 Task: Select a due date automation when advanced on, 2 days before a card is due add basic assigned only to anyone at 11:00 AM.
Action: Mouse moved to (1141, 87)
Screenshot: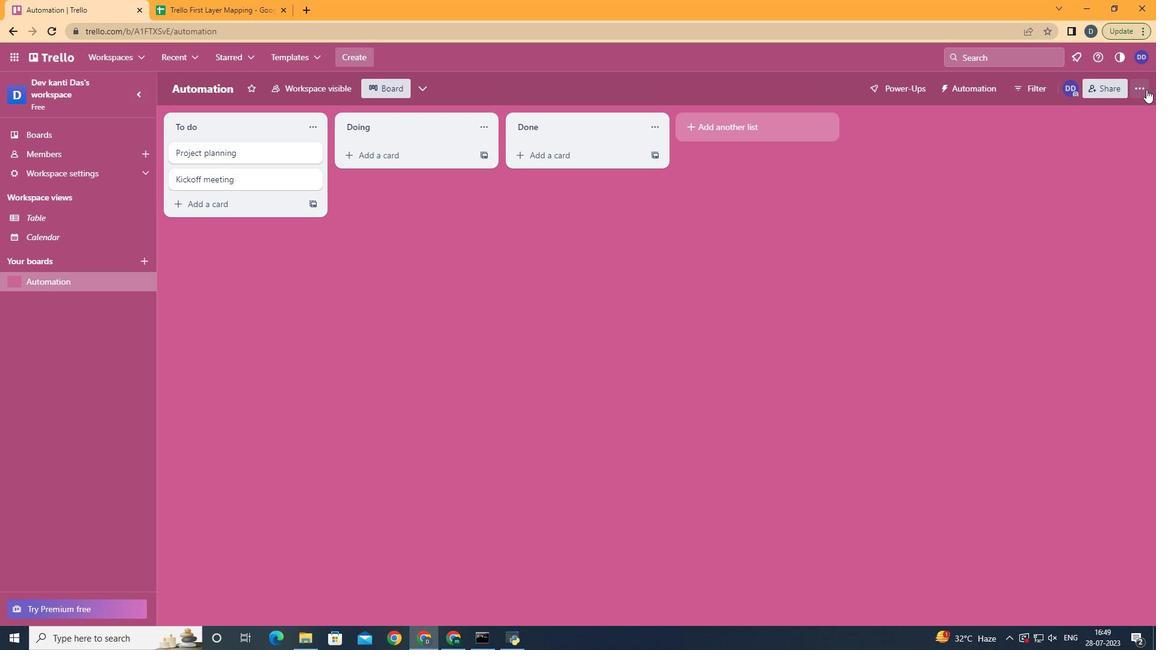 
Action: Mouse pressed left at (1141, 87)
Screenshot: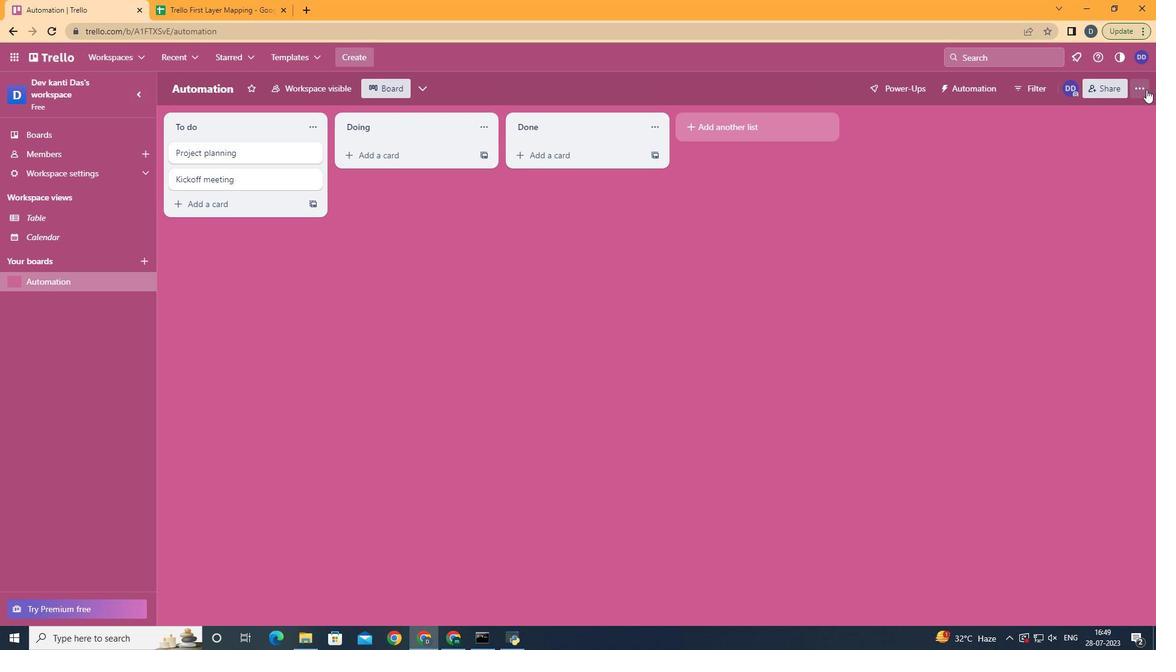 
Action: Mouse moved to (1053, 246)
Screenshot: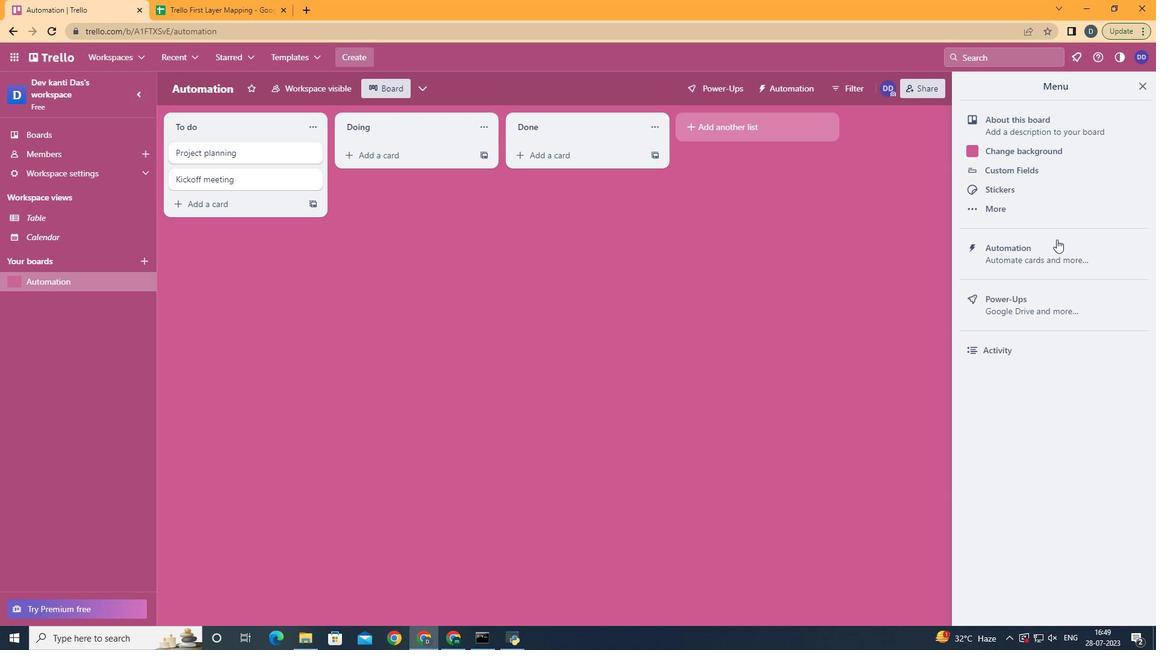 
Action: Mouse pressed left at (1053, 246)
Screenshot: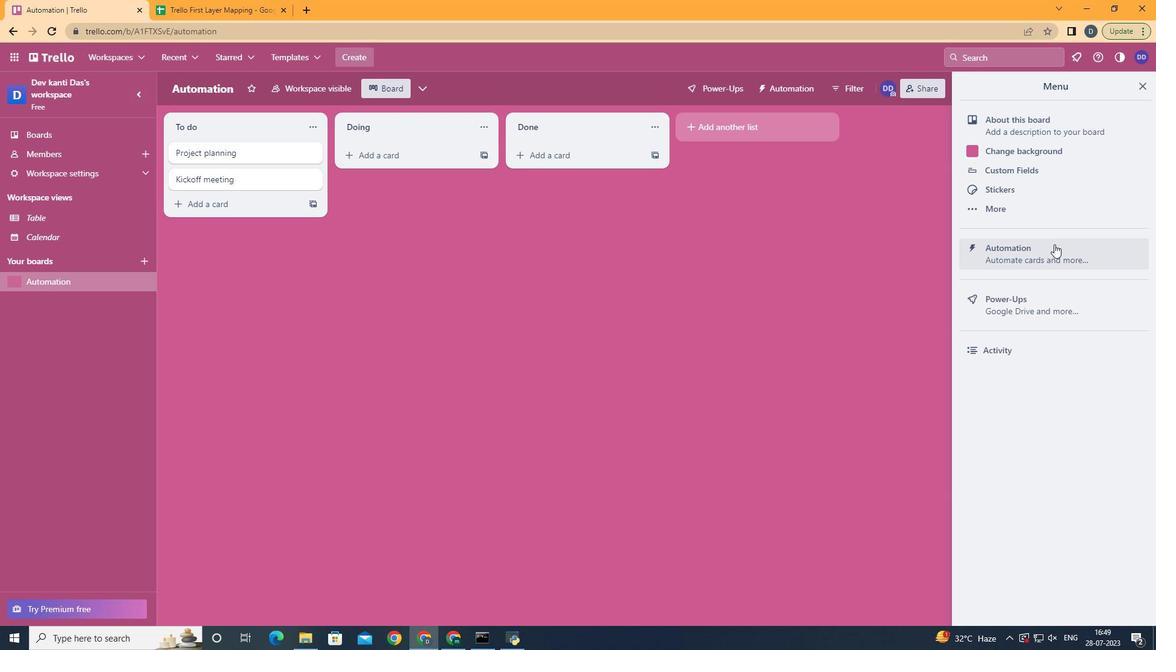 
Action: Mouse moved to (218, 241)
Screenshot: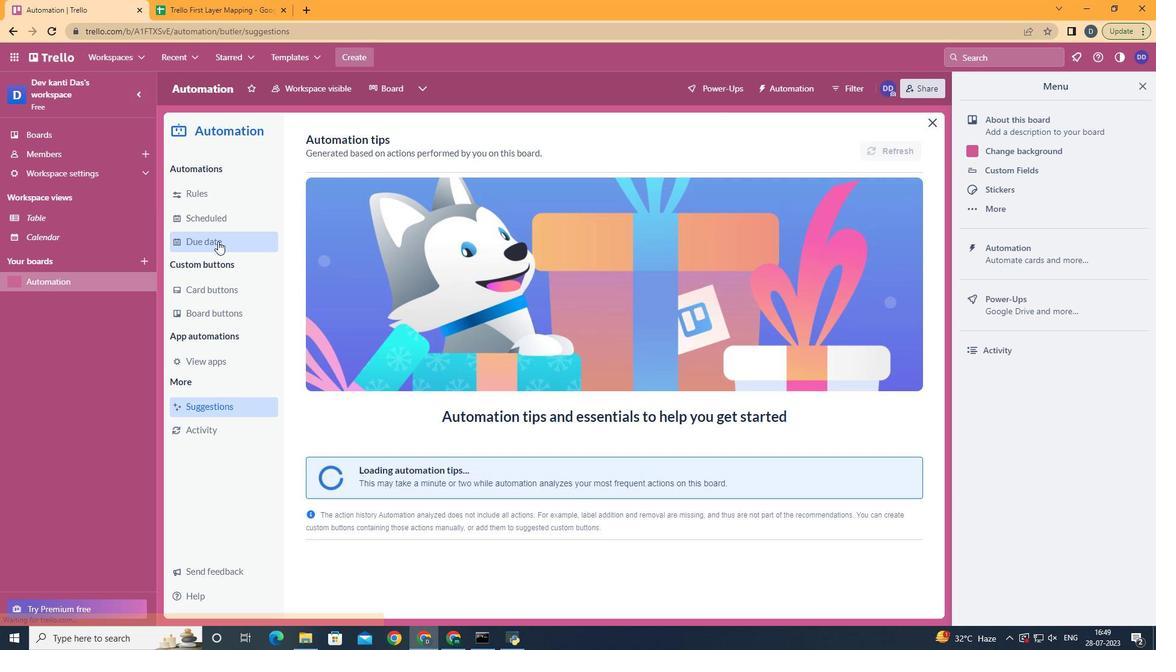 
Action: Mouse pressed left at (218, 241)
Screenshot: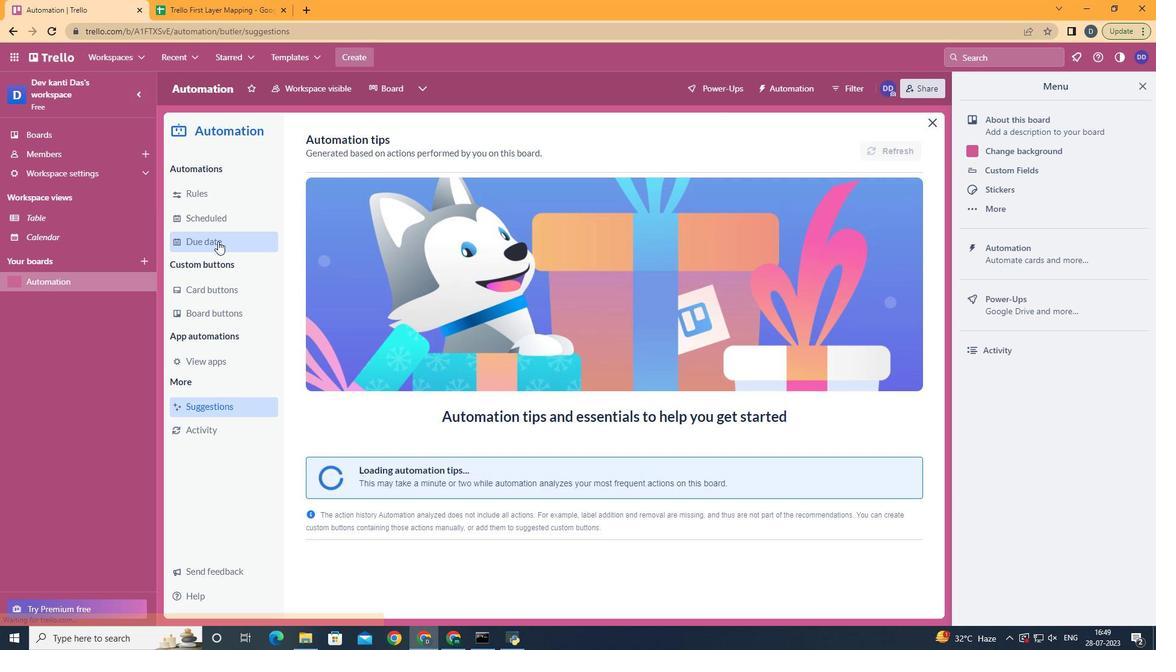 
Action: Mouse moved to (870, 141)
Screenshot: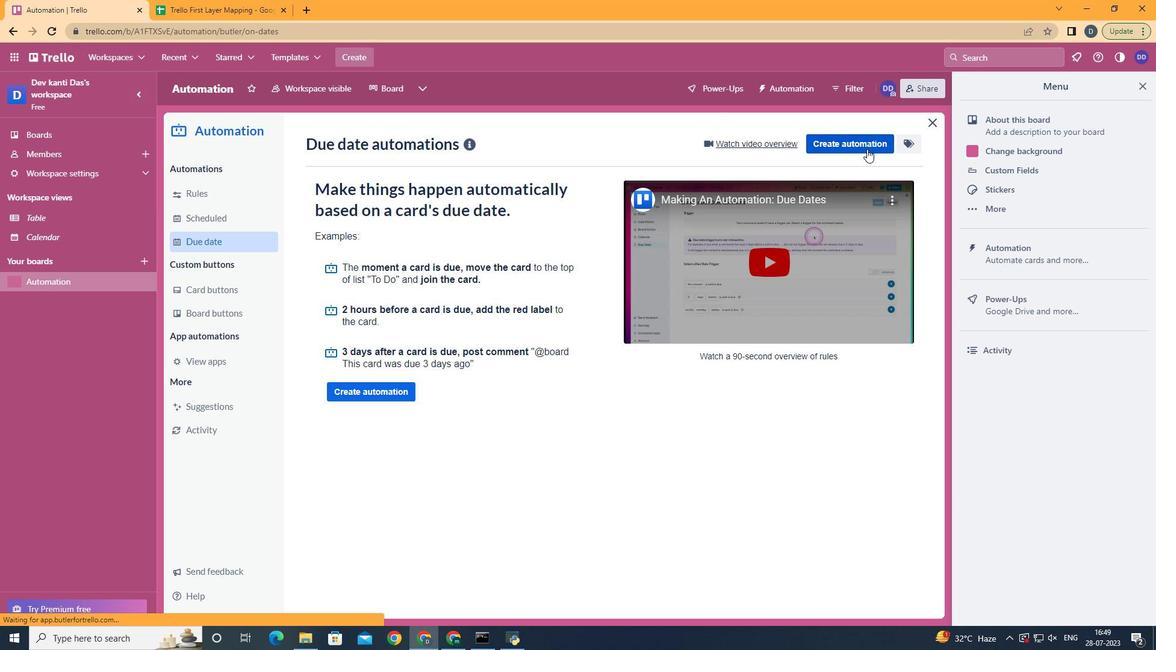 
Action: Mouse pressed left at (870, 141)
Screenshot: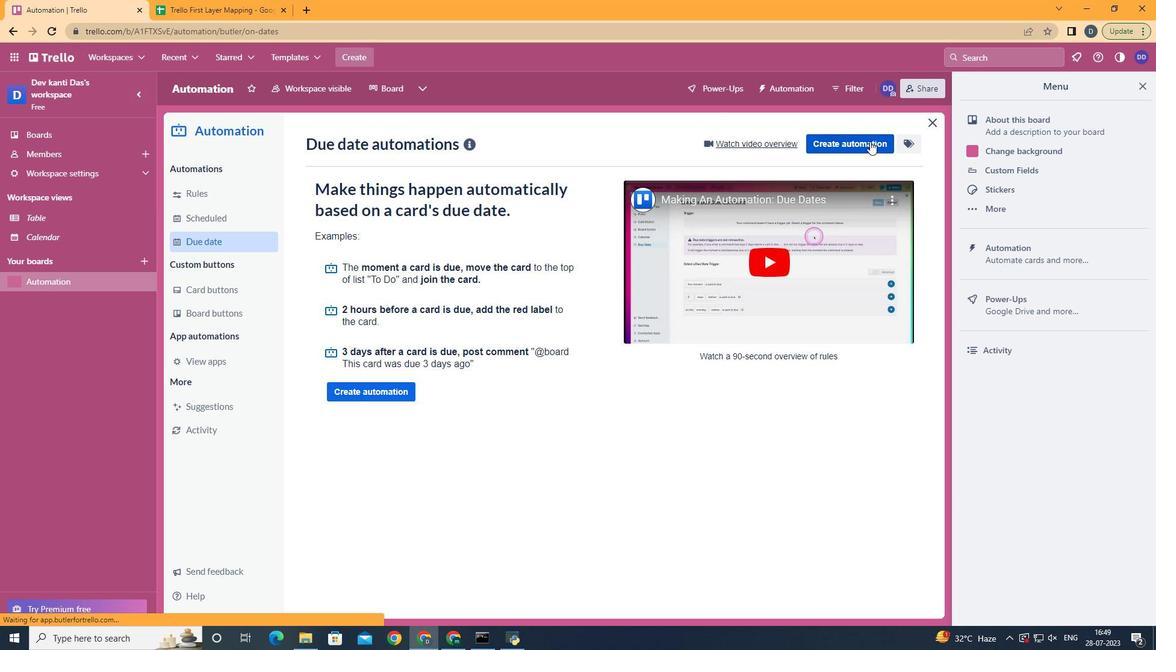 
Action: Mouse moved to (435, 256)
Screenshot: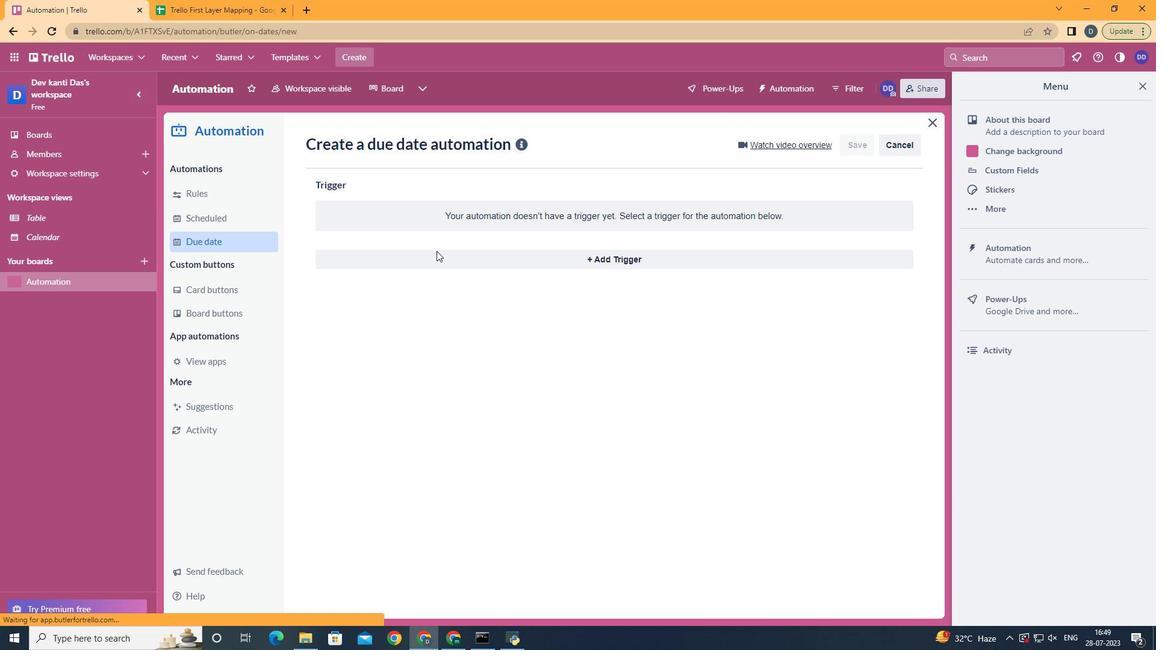 
Action: Mouse pressed left at (435, 256)
Screenshot: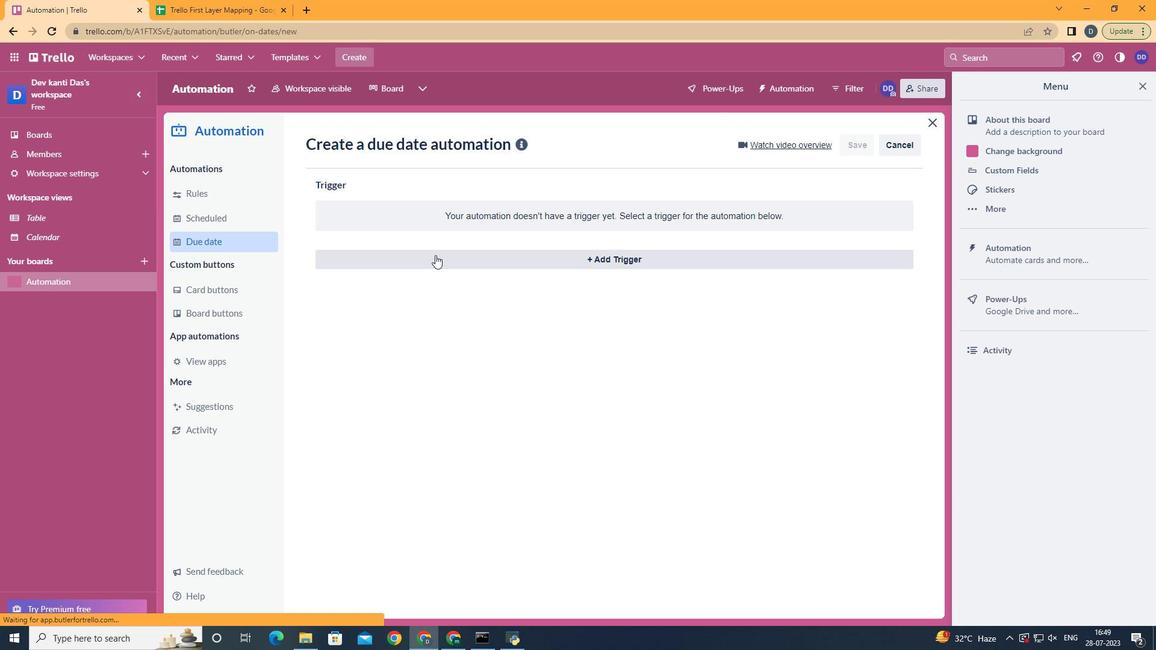 
Action: Mouse moved to (471, 444)
Screenshot: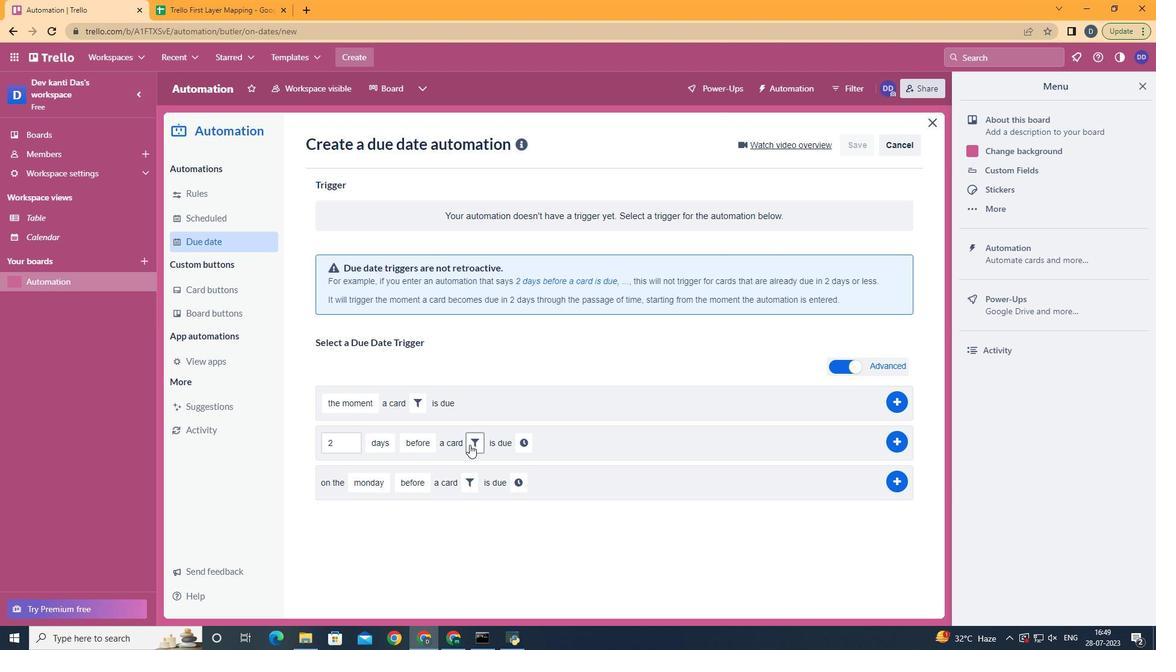 
Action: Mouse pressed left at (471, 444)
Screenshot: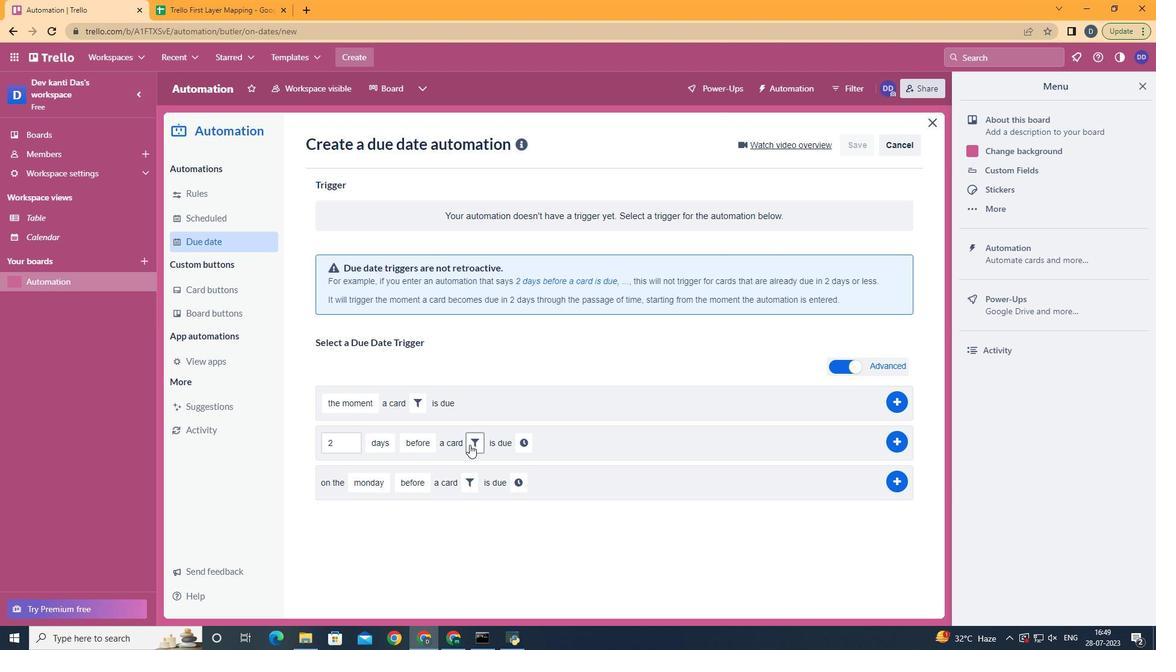 
Action: Mouse moved to (531, 538)
Screenshot: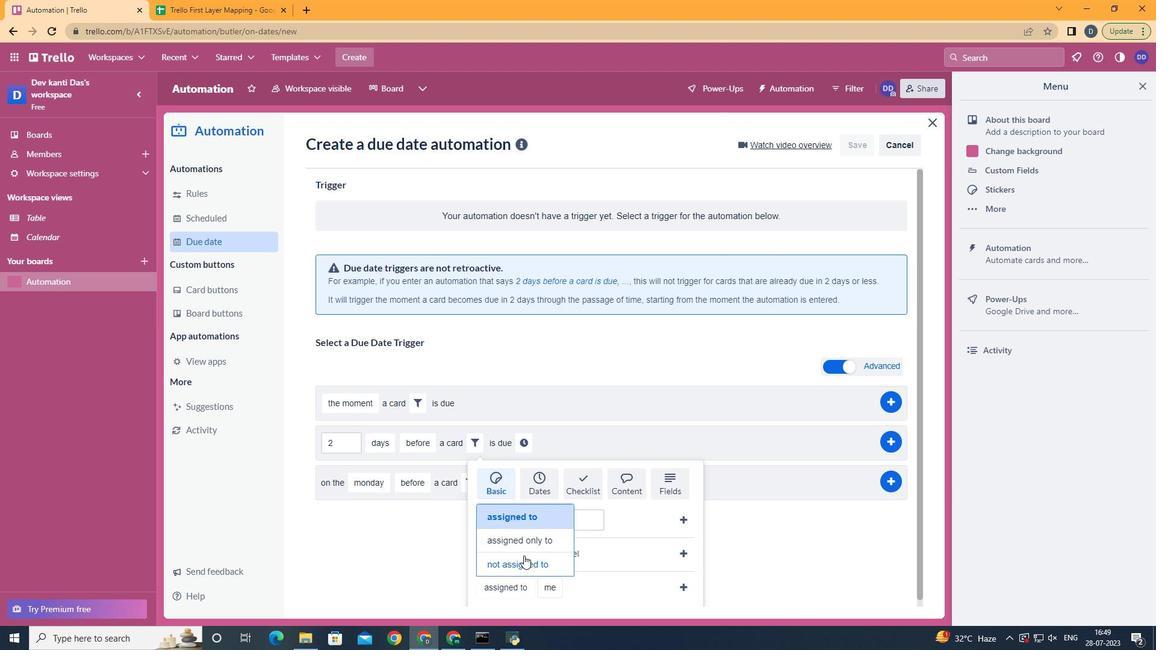 
Action: Mouse pressed left at (531, 538)
Screenshot: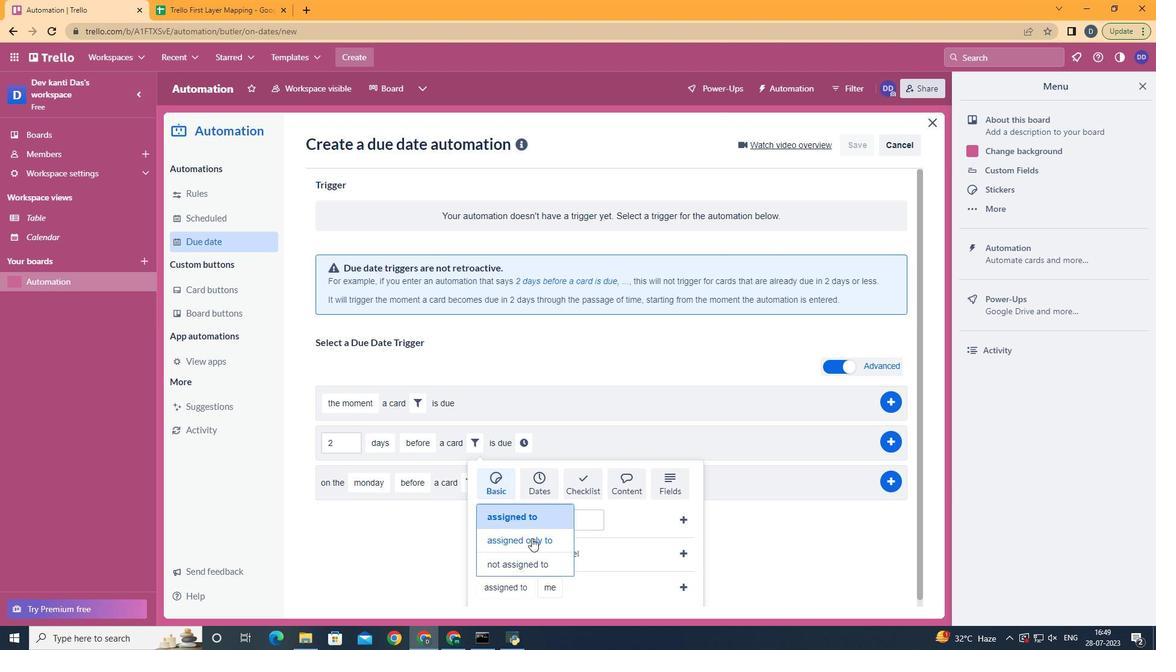 
Action: Mouse moved to (583, 543)
Screenshot: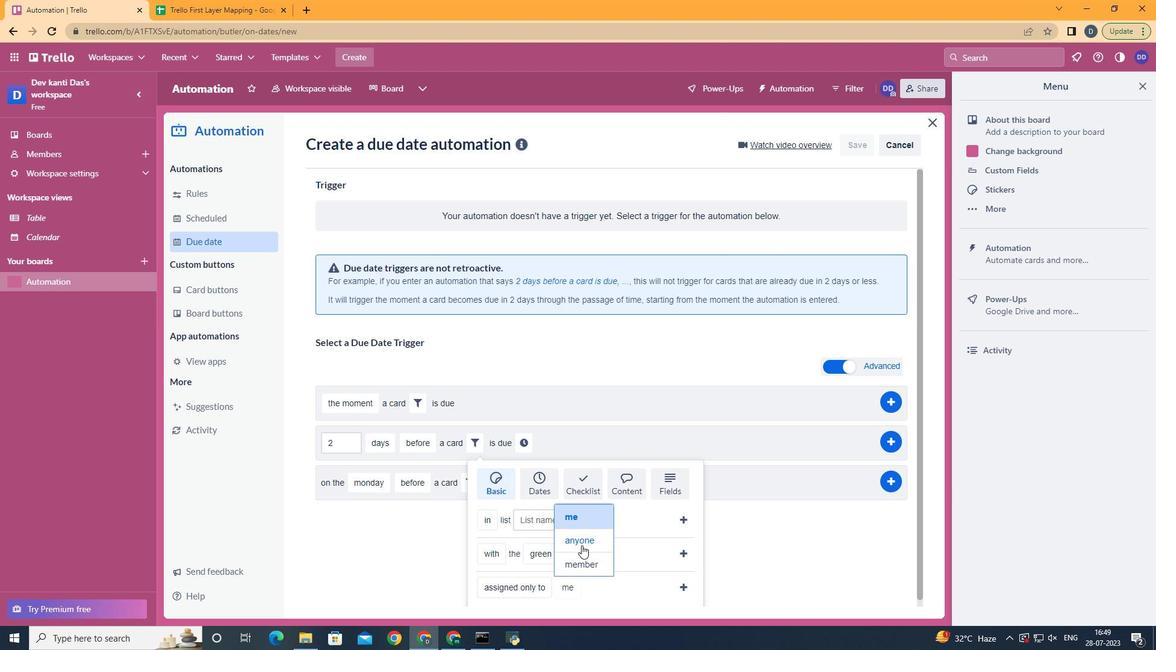 
Action: Mouse pressed left at (583, 543)
Screenshot: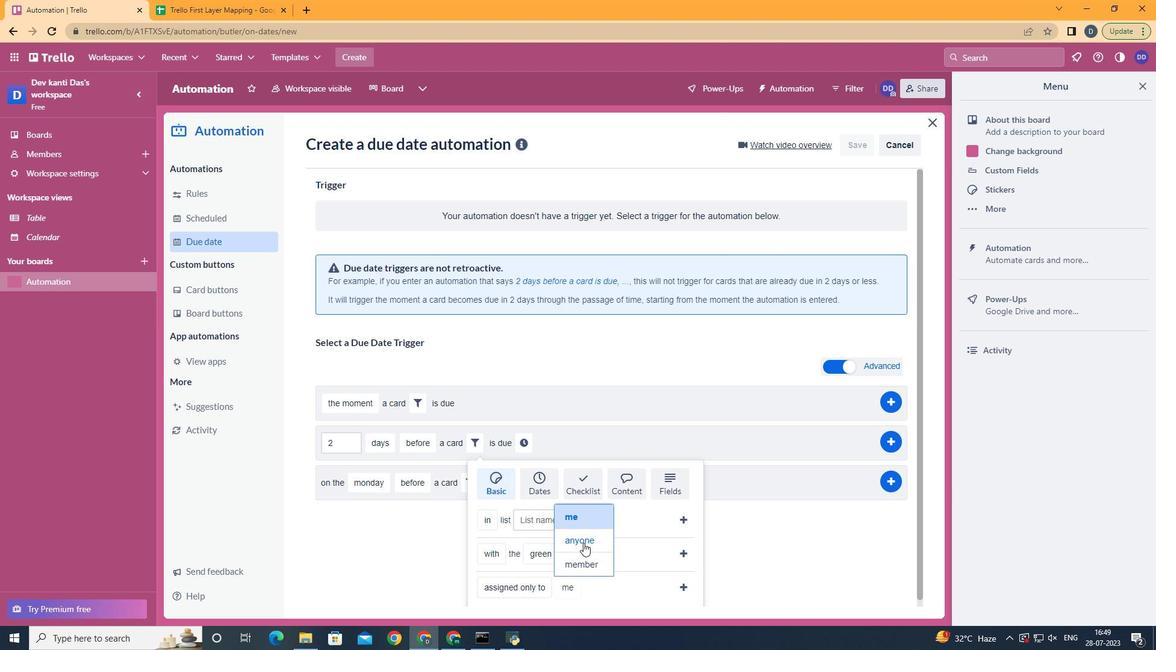 
Action: Mouse moved to (686, 585)
Screenshot: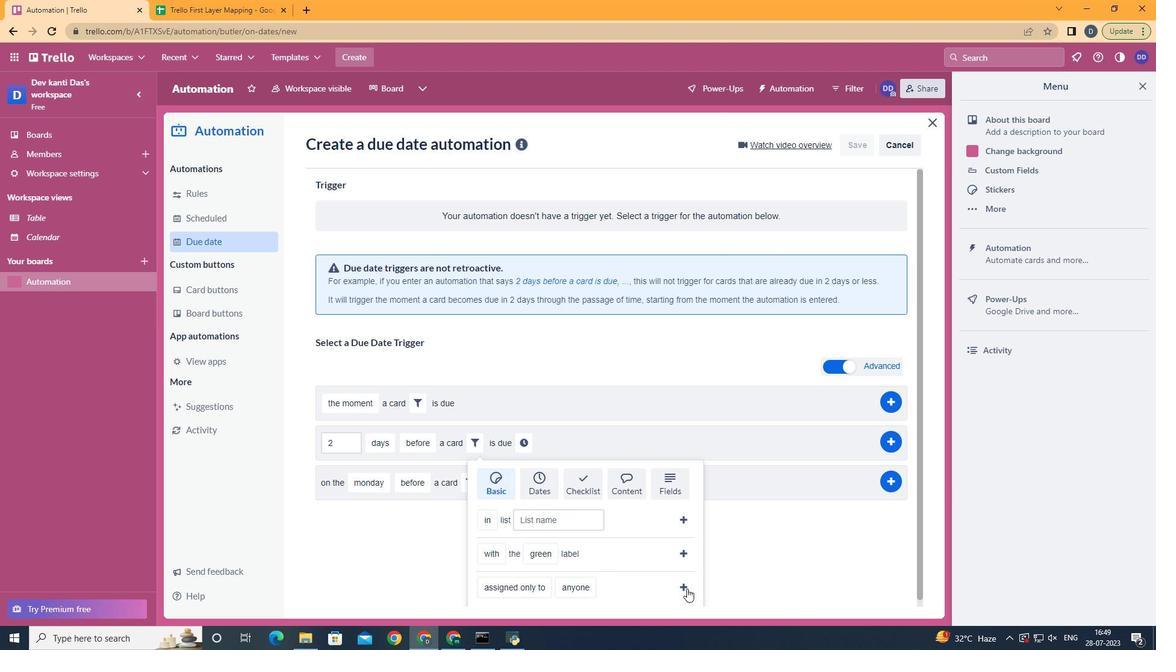 
Action: Mouse pressed left at (686, 585)
Screenshot: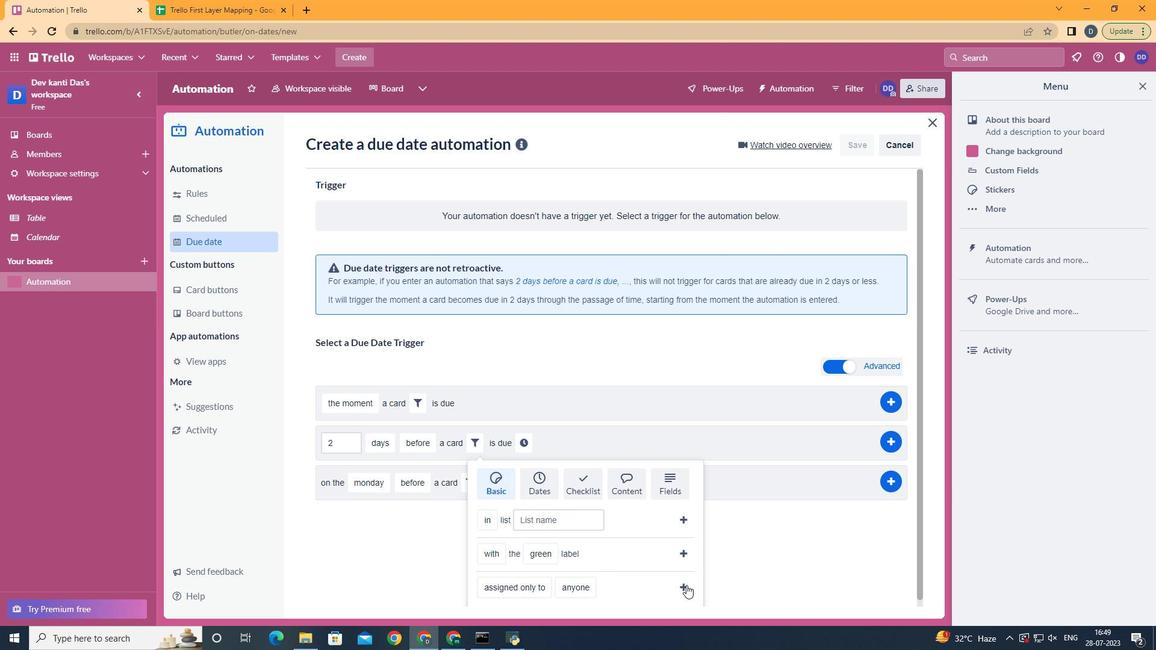 
Action: Mouse moved to (641, 446)
Screenshot: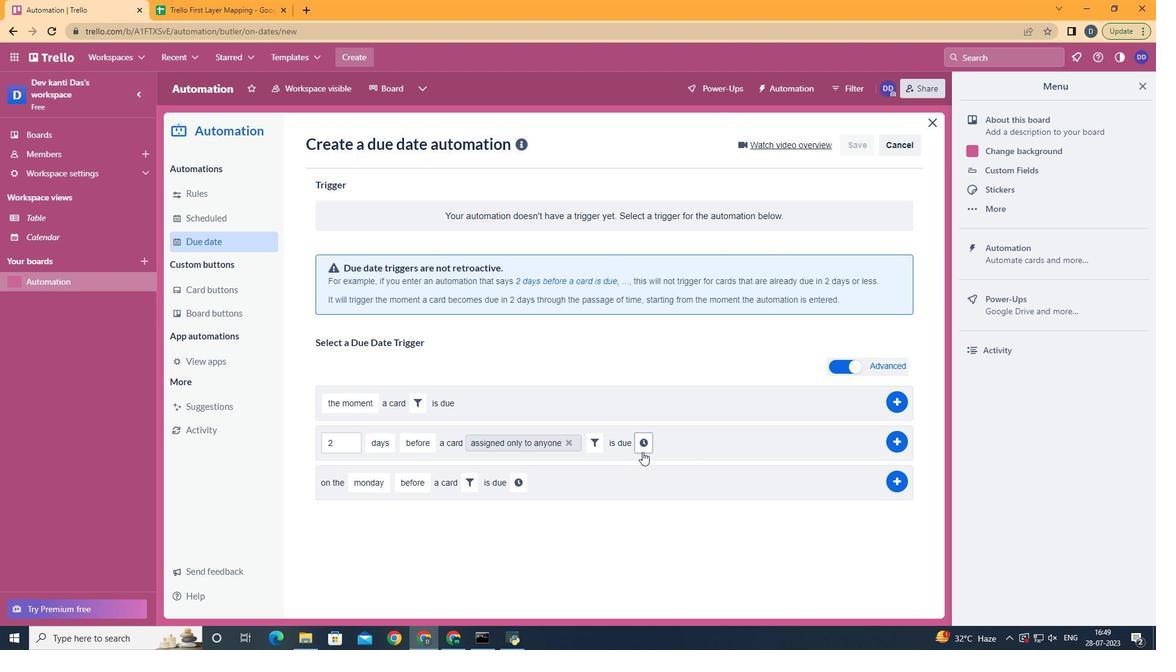 
Action: Mouse pressed left at (641, 446)
Screenshot: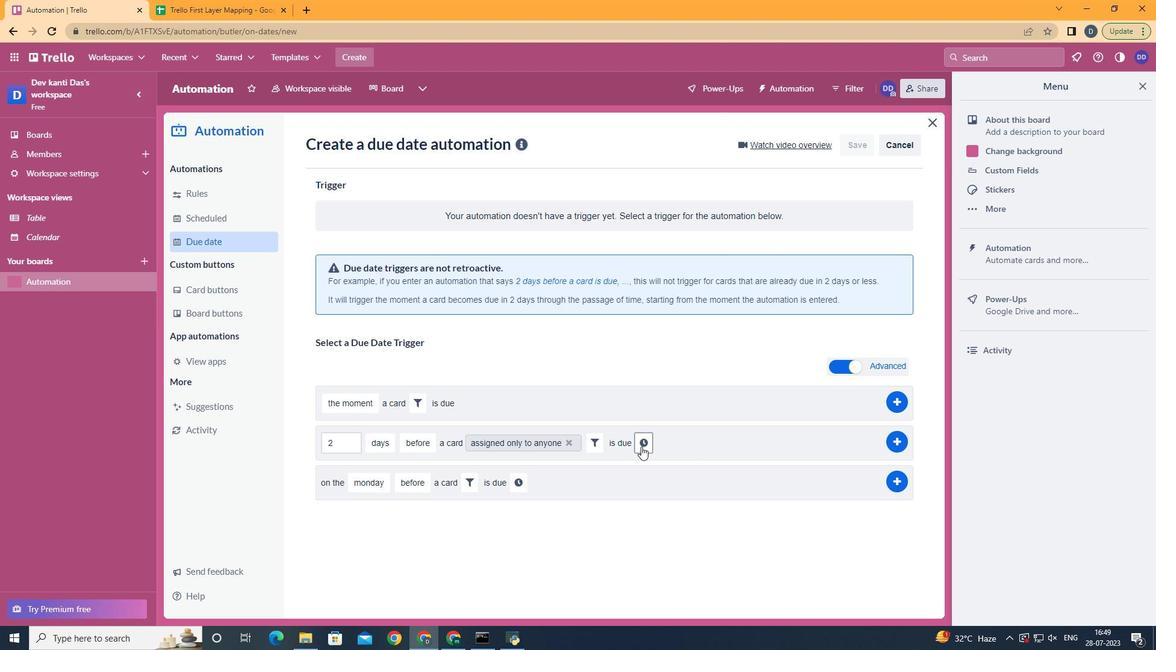 
Action: Mouse moved to (678, 448)
Screenshot: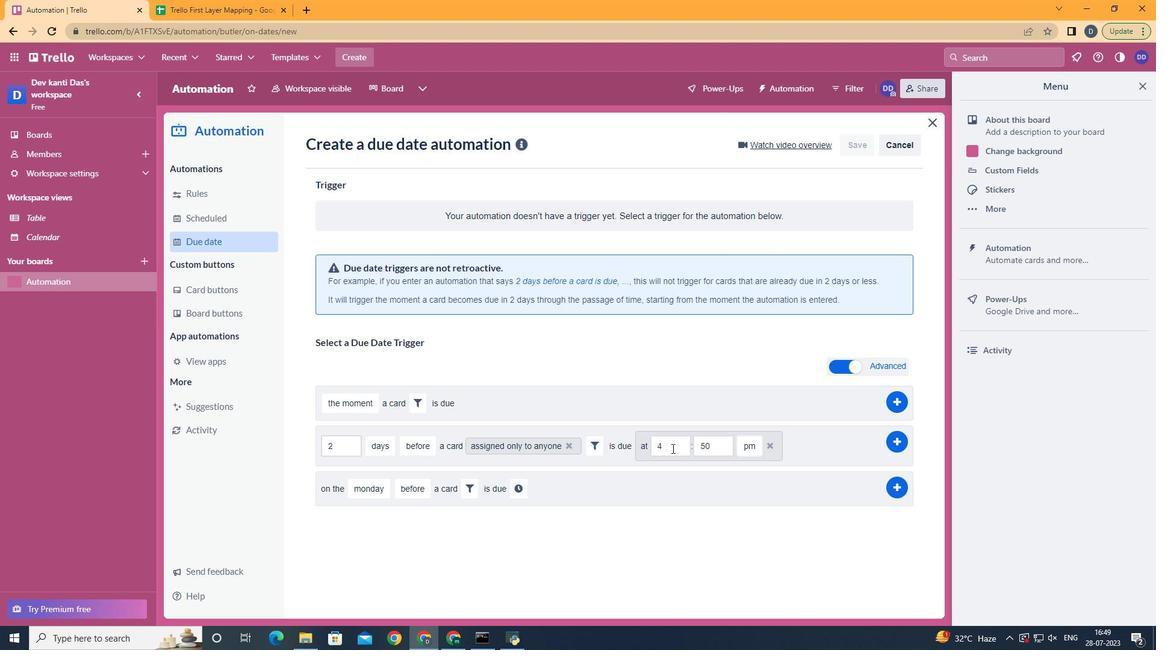 
Action: Mouse pressed left at (678, 448)
Screenshot: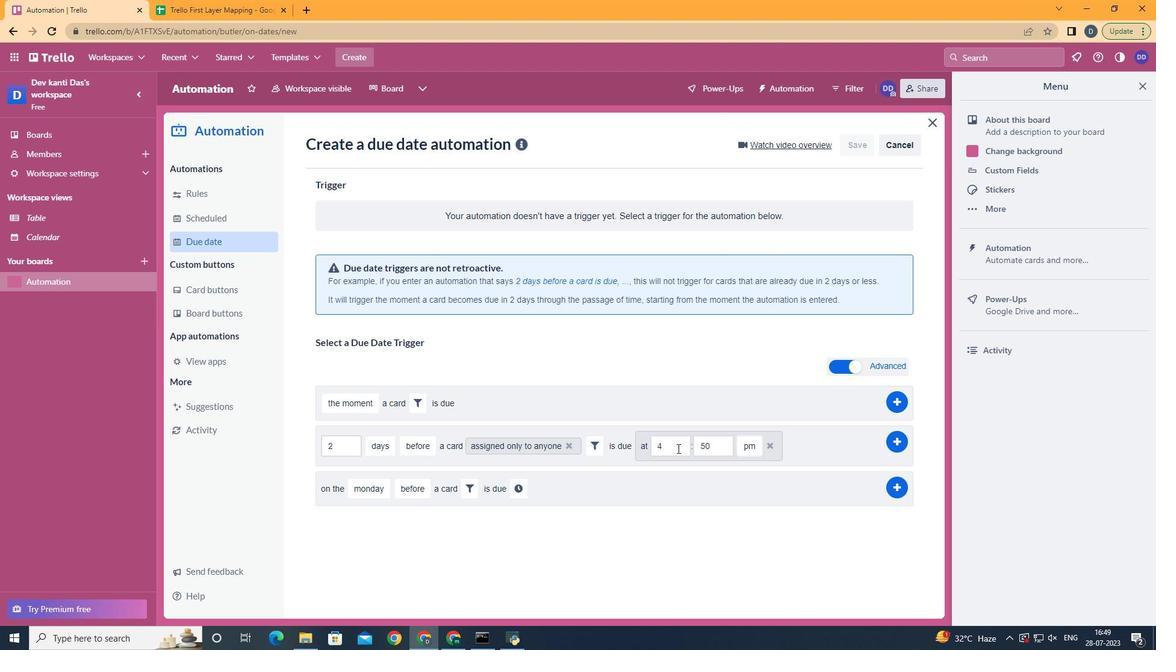 
Action: Key pressed <Key.backspace>11
Screenshot: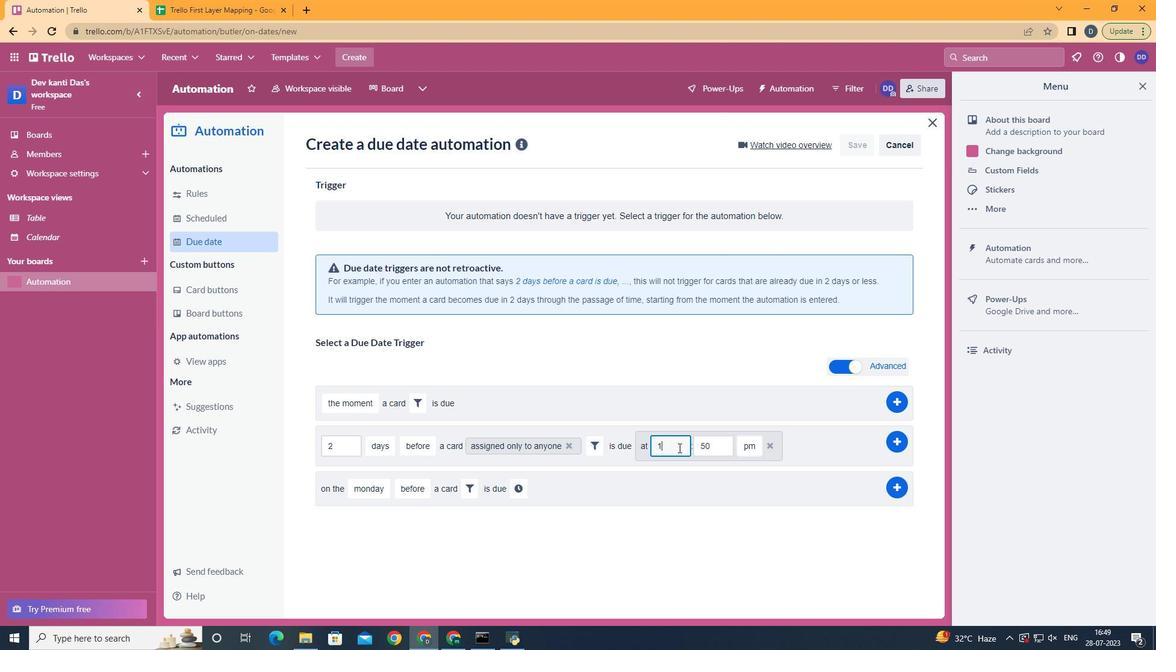
Action: Mouse moved to (717, 442)
Screenshot: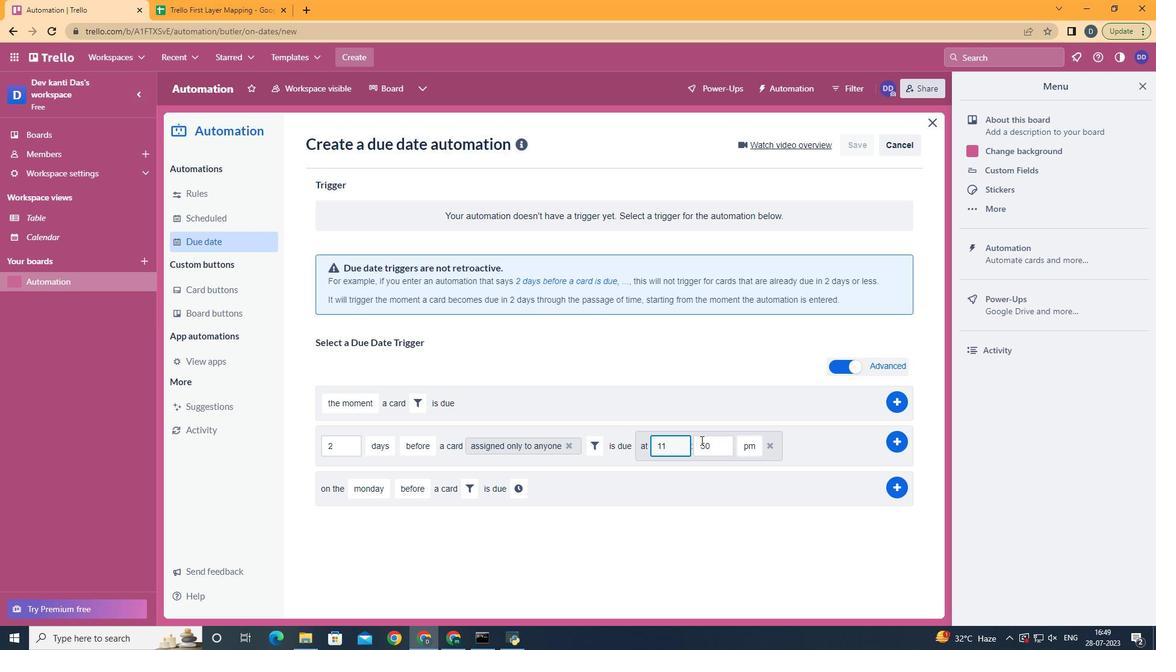 
Action: Mouse pressed left at (717, 442)
Screenshot: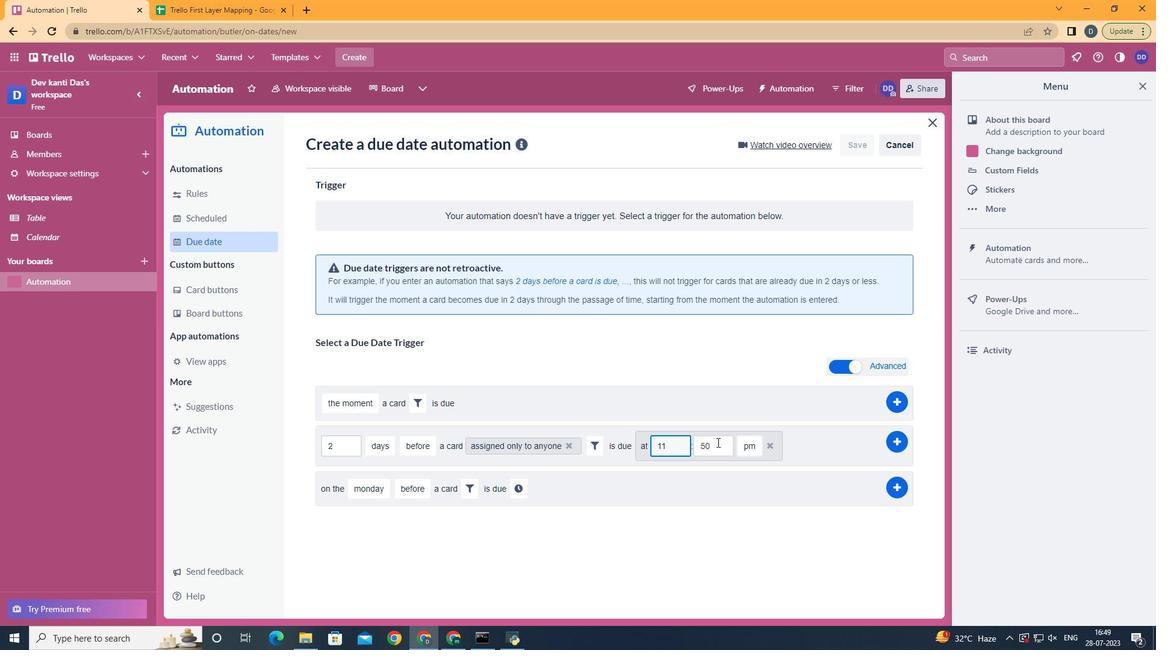 
Action: Key pressed <Key.backspace><Key.backspace>00
Screenshot: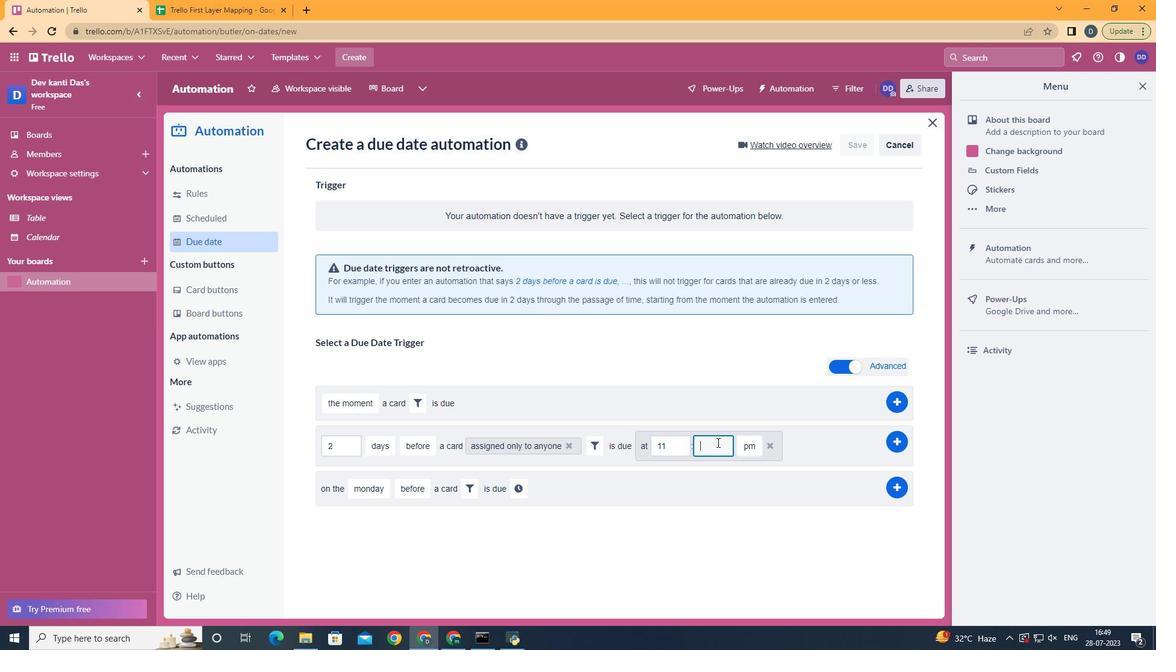 
Action: Mouse moved to (752, 469)
Screenshot: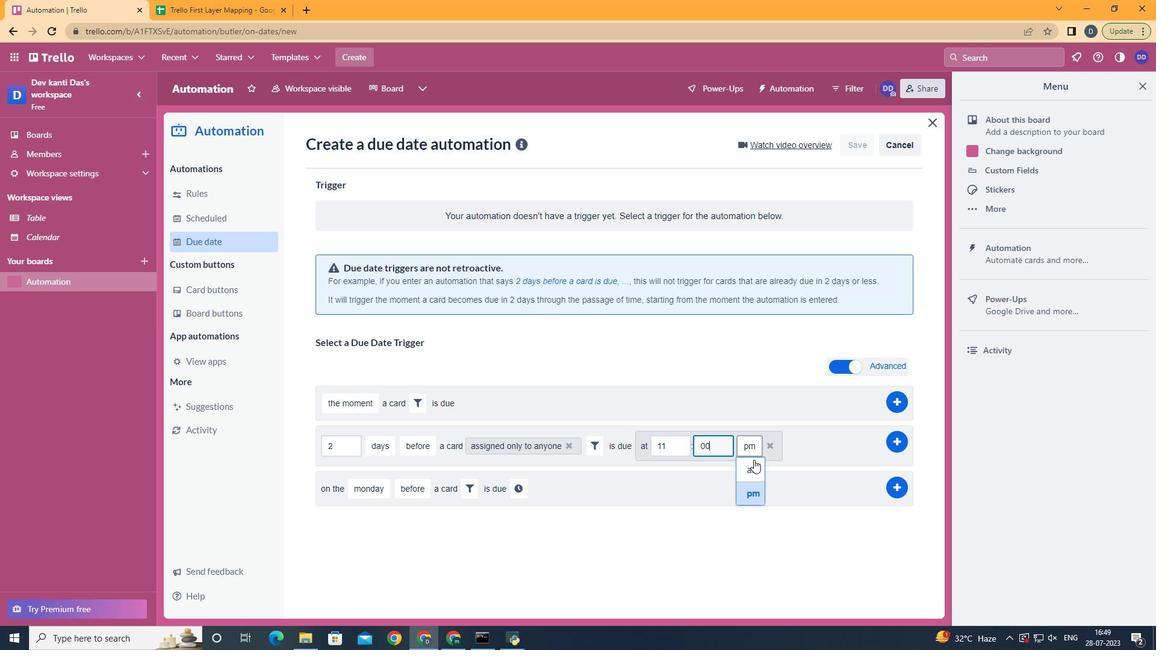 
Action: Mouse pressed left at (752, 469)
Screenshot: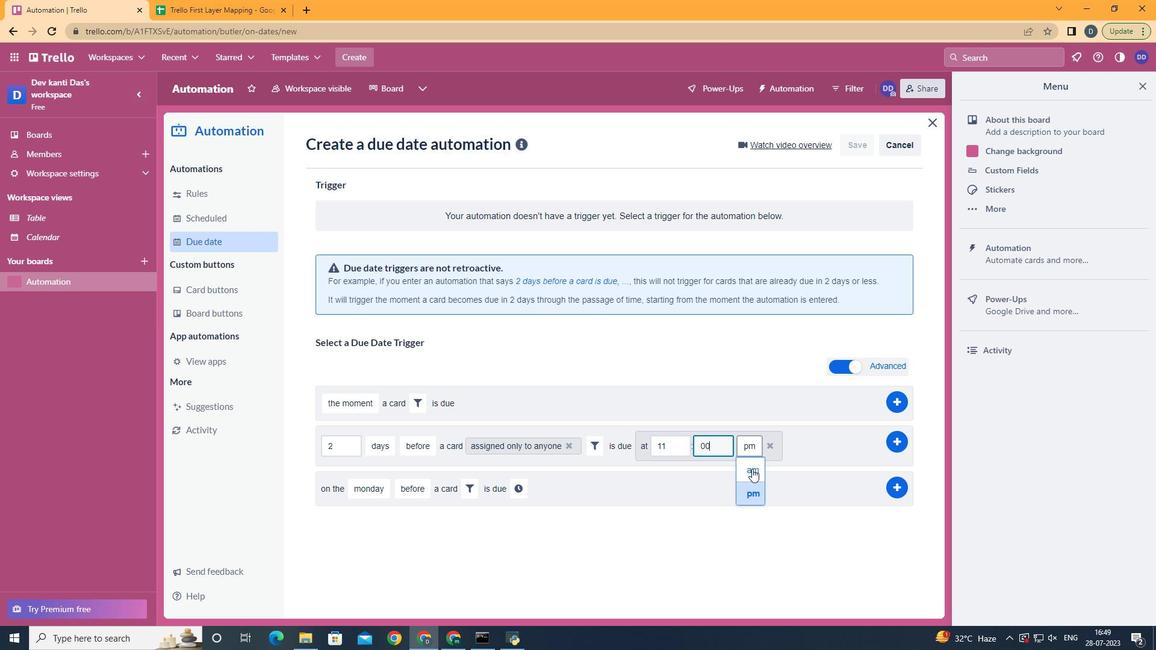 
